 Task: Edit the buffer time to 30 minutes before the event.
Action: Mouse moved to (452, 266)
Screenshot: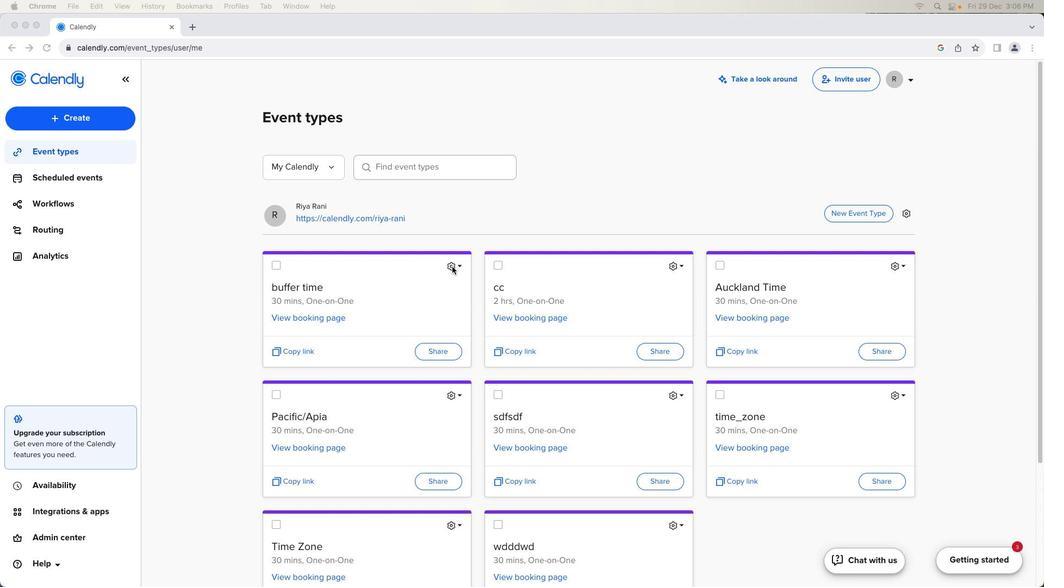 
Action: Mouse pressed left at (452, 266)
Screenshot: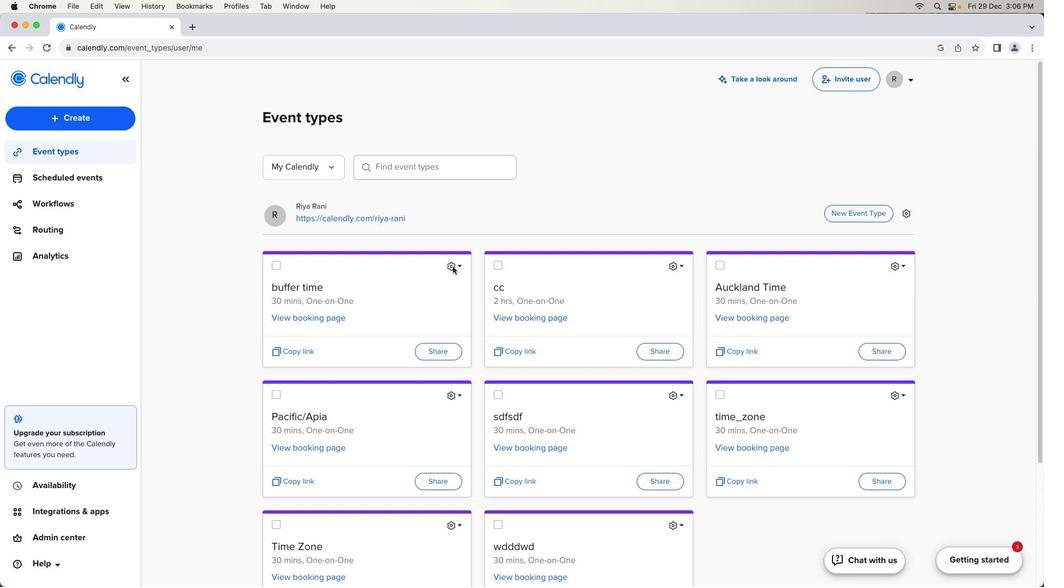 
Action: Mouse moved to (453, 266)
Screenshot: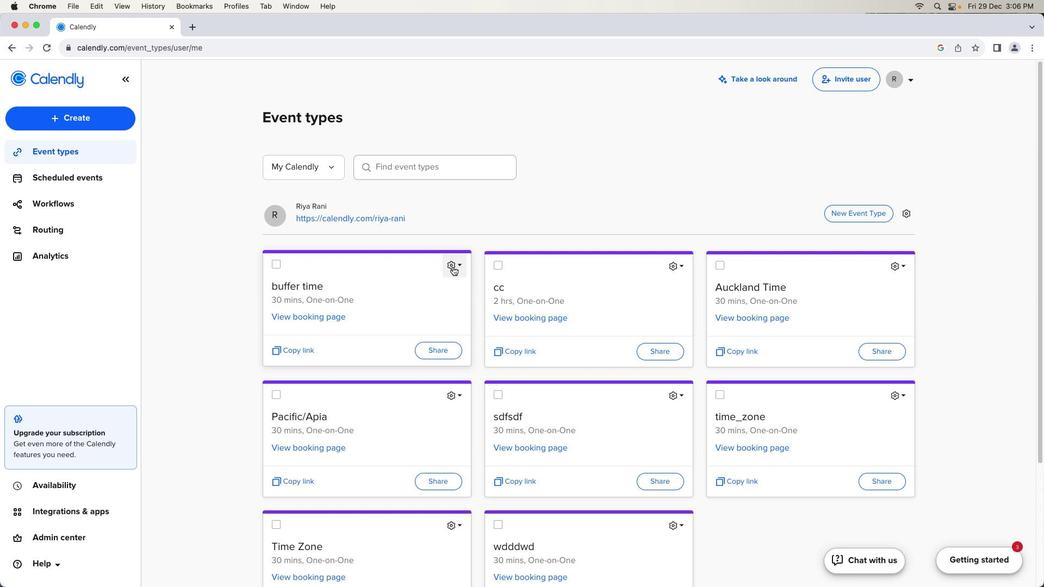 
Action: Mouse pressed left at (453, 266)
Screenshot: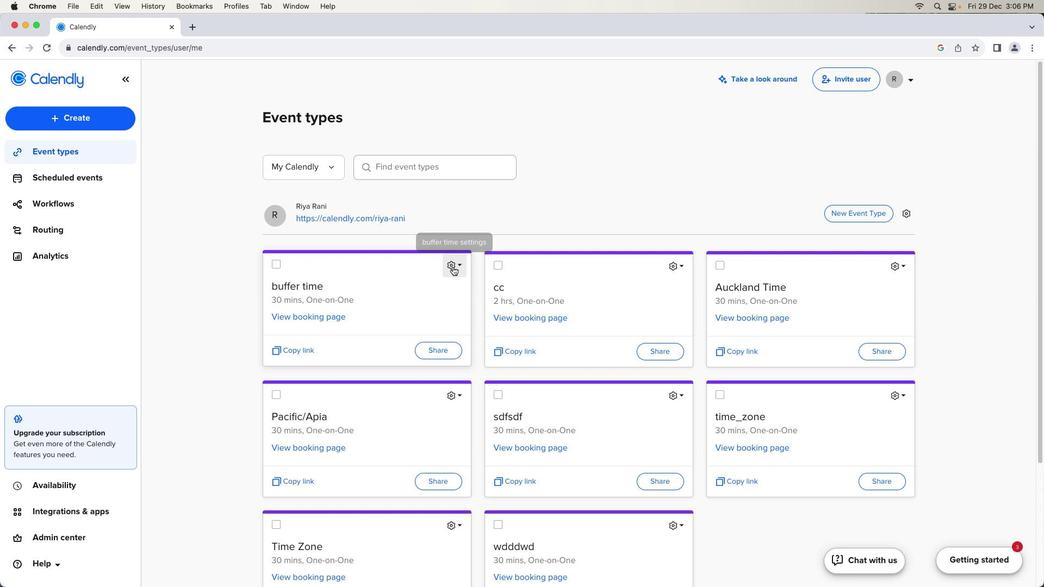 
Action: Mouse moved to (417, 299)
Screenshot: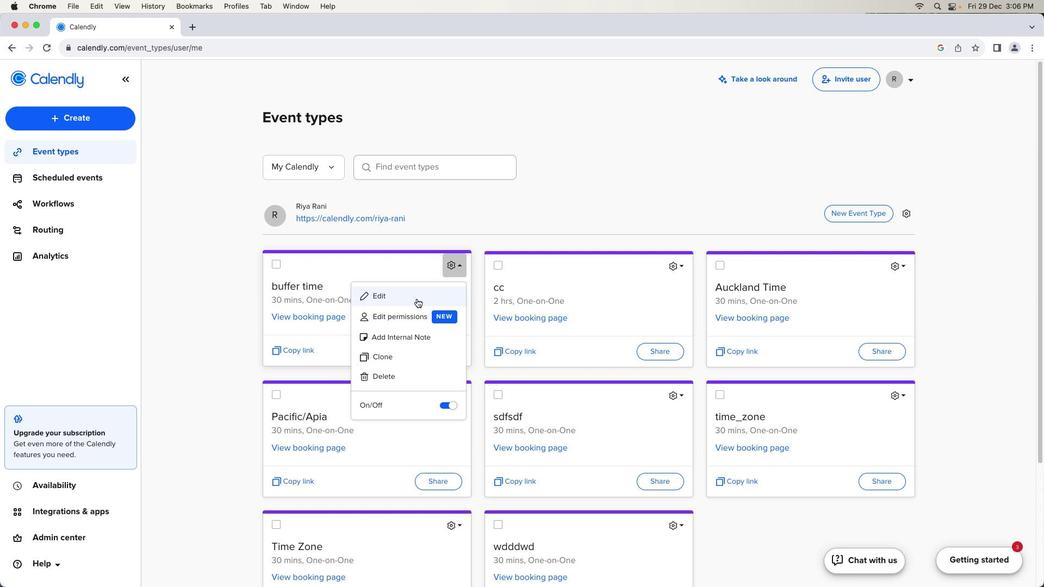 
Action: Mouse pressed left at (417, 299)
Screenshot: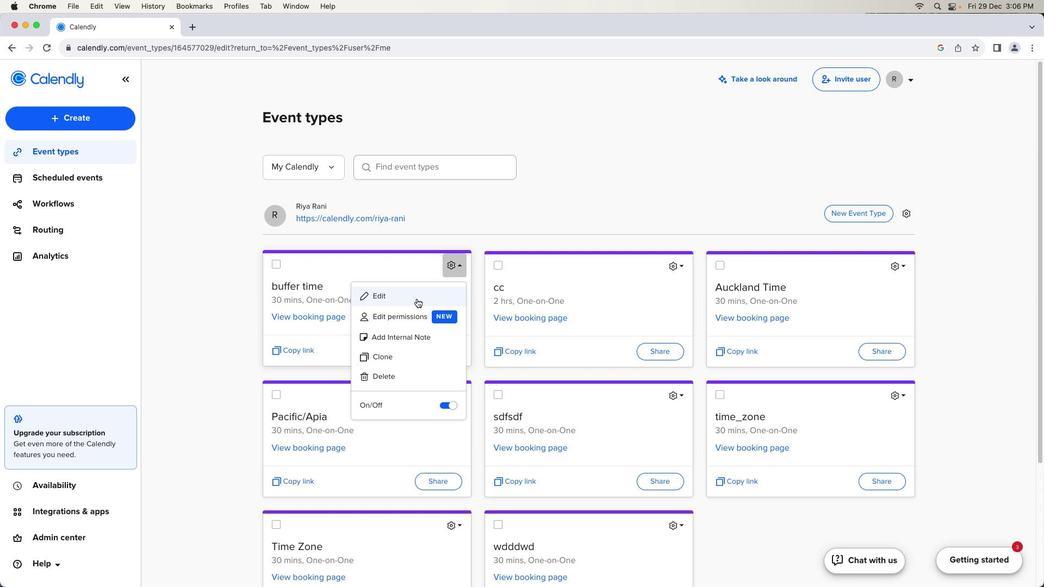 
Action: Mouse moved to (210, 352)
Screenshot: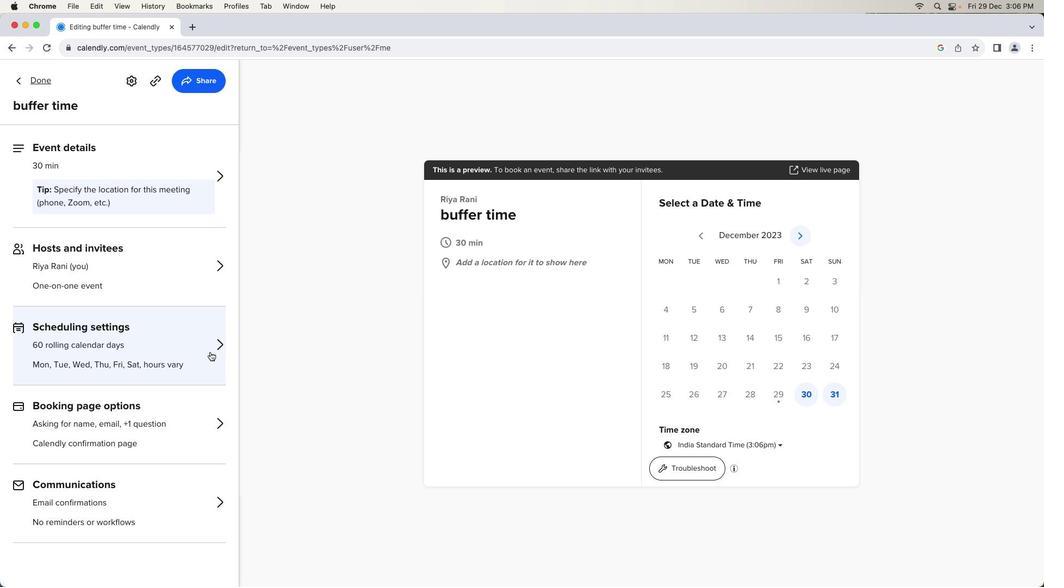 
Action: Mouse pressed left at (210, 352)
Screenshot: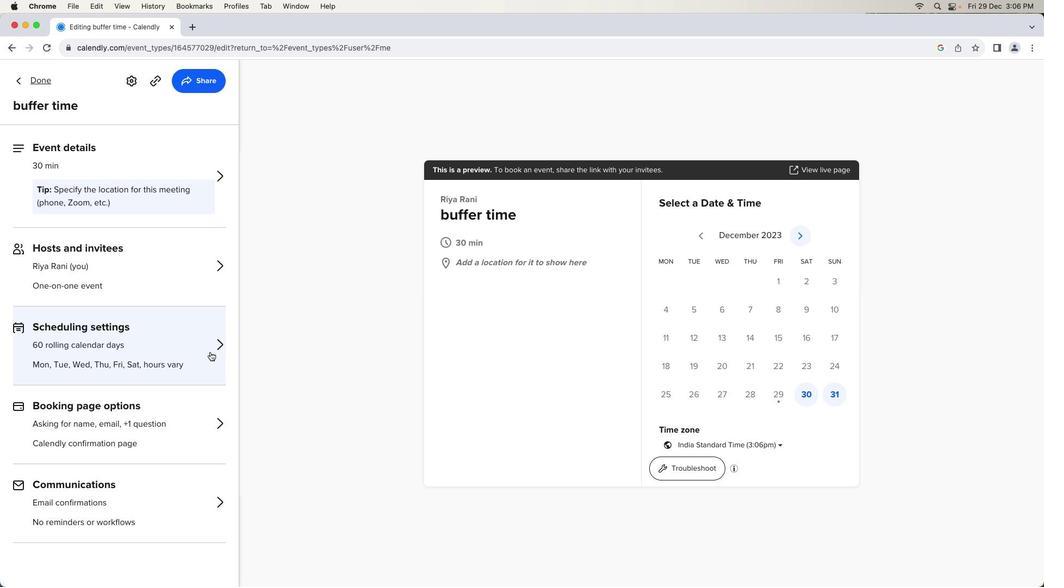 
Action: Mouse moved to (64, 432)
Screenshot: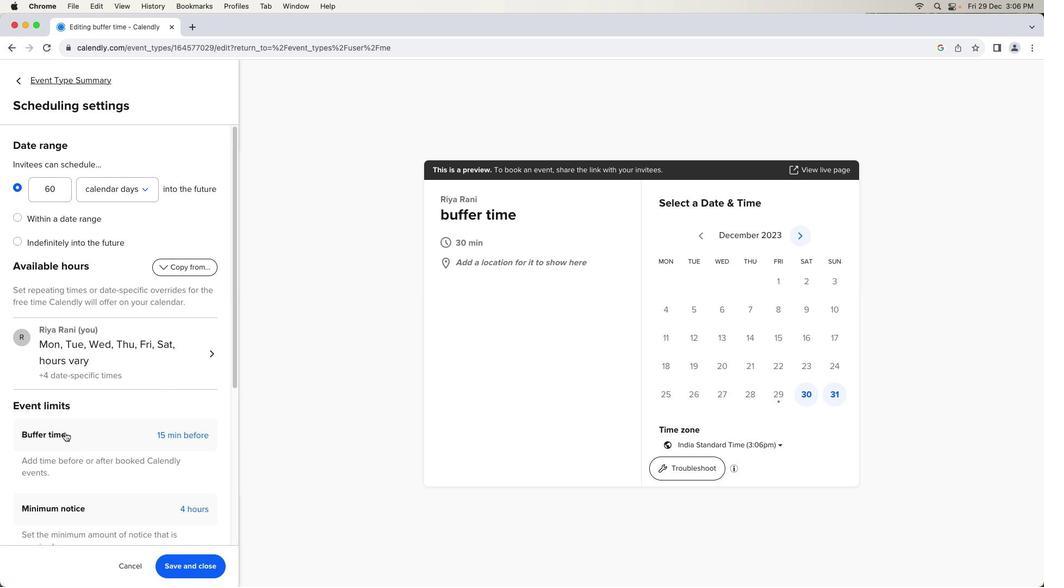 
Action: Mouse pressed left at (64, 432)
Screenshot: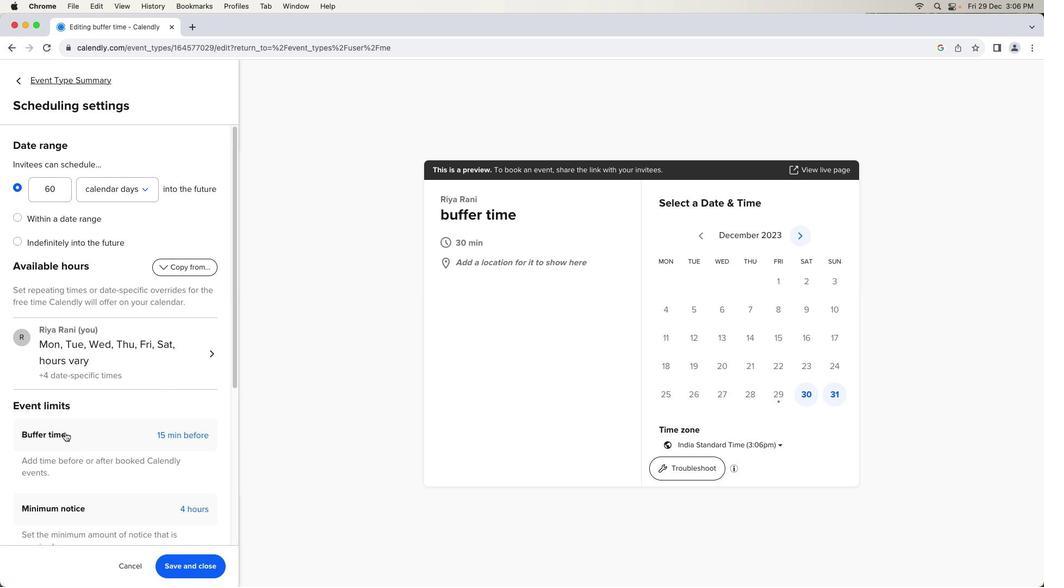 
Action: Mouse moved to (99, 465)
Screenshot: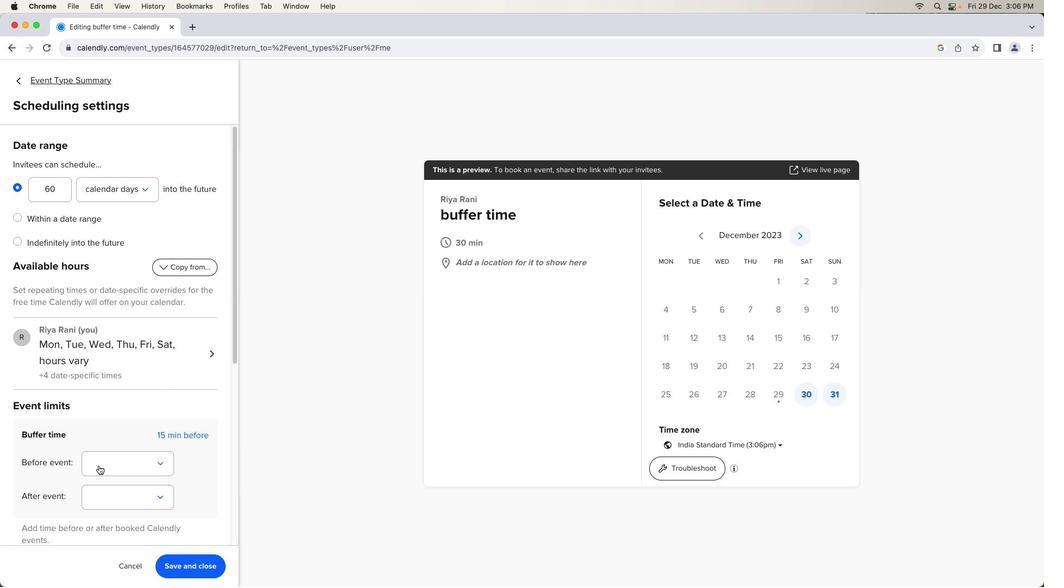 
Action: Mouse pressed left at (99, 465)
Screenshot: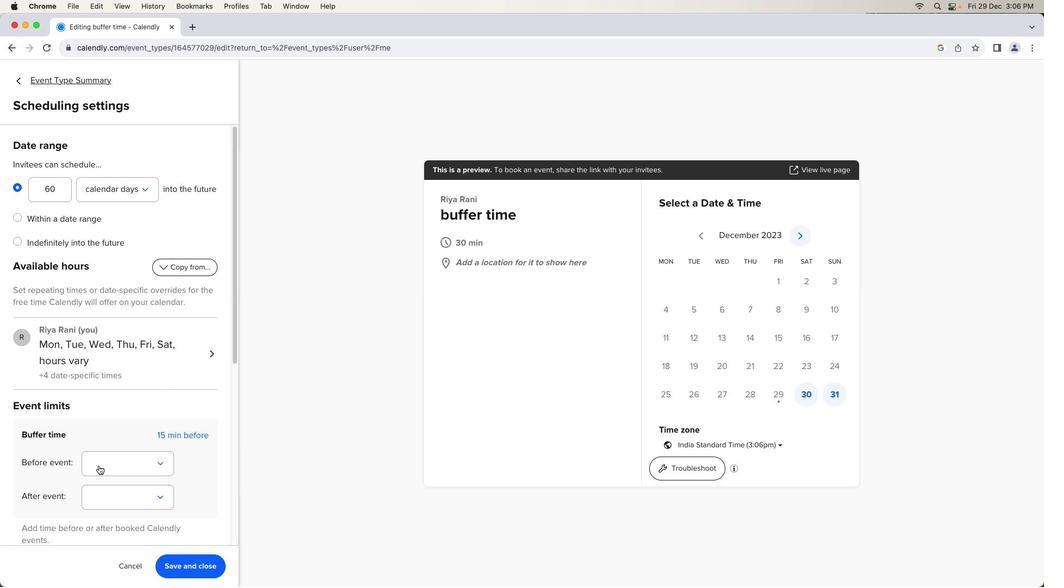 
Action: Mouse moved to (113, 482)
Screenshot: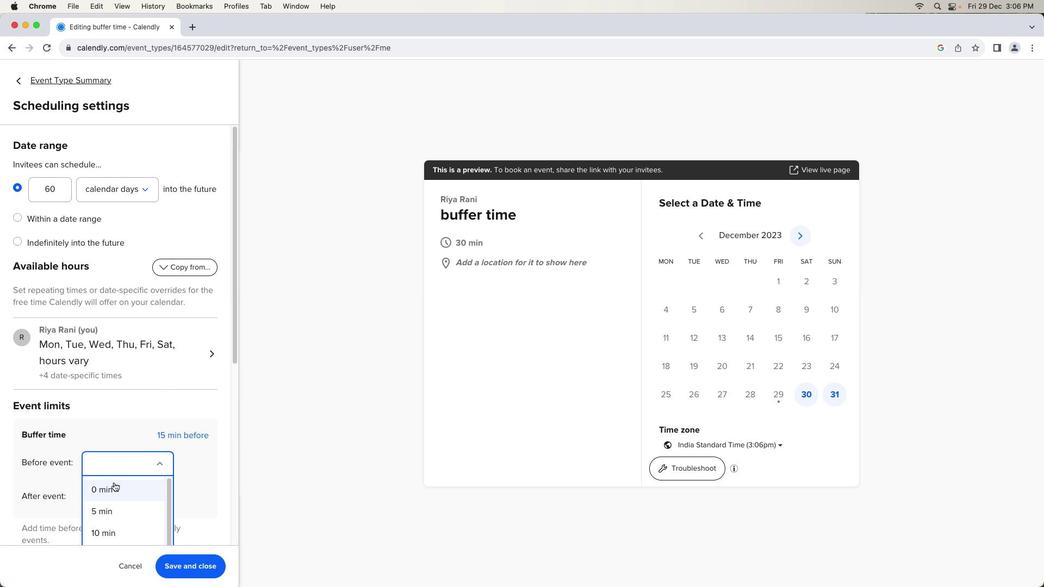 
Action: Mouse scrolled (113, 482) with delta (0, 0)
Screenshot: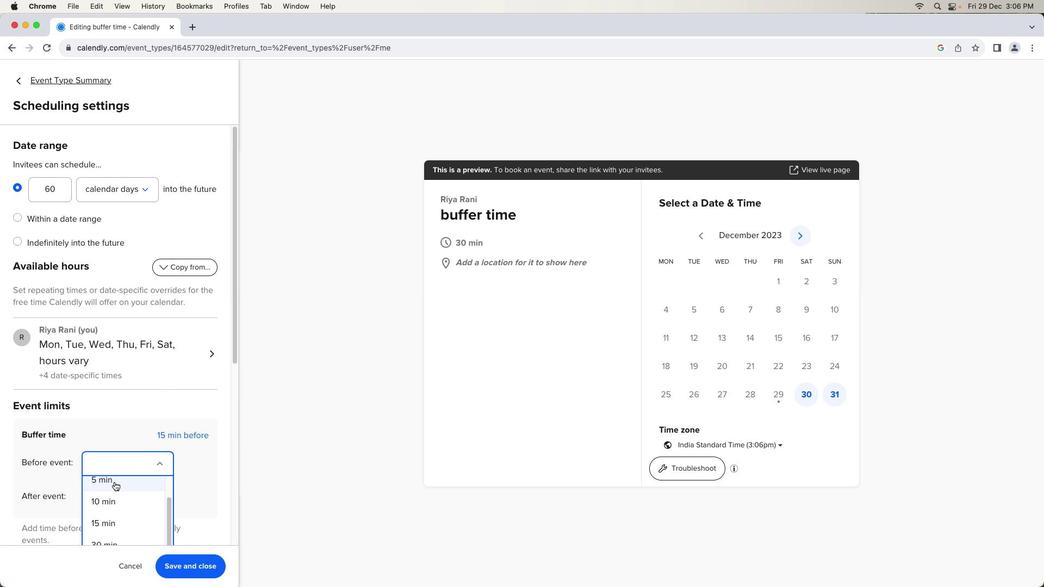 
Action: Mouse moved to (114, 482)
Screenshot: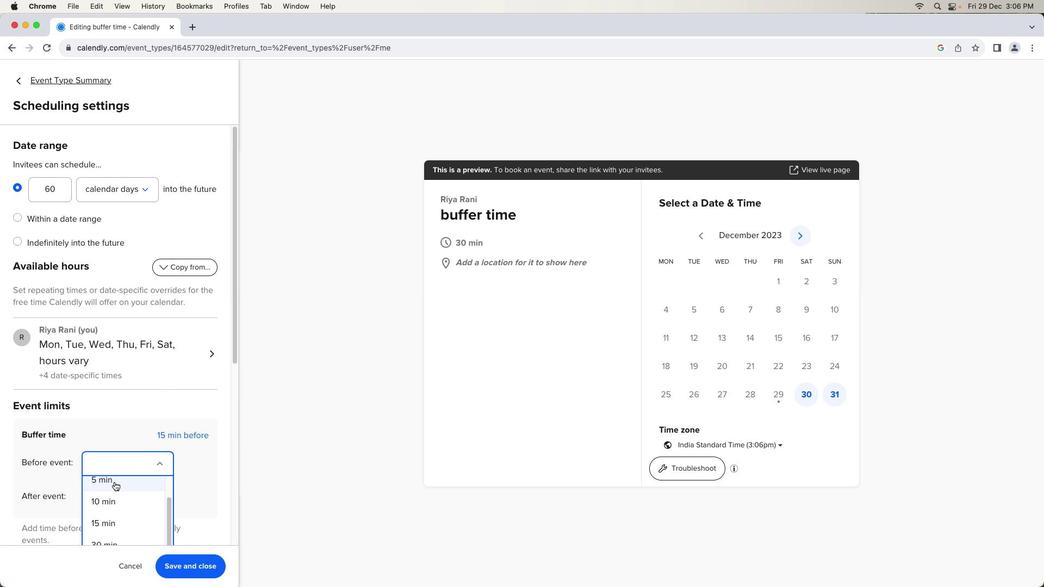 
Action: Mouse scrolled (114, 482) with delta (0, 0)
Screenshot: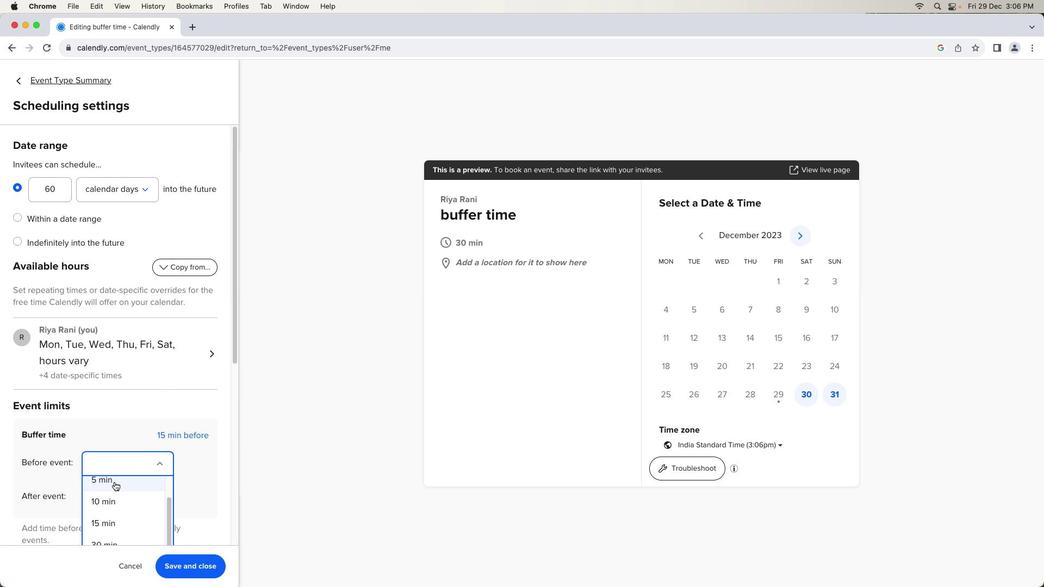 
Action: Mouse moved to (114, 482)
Screenshot: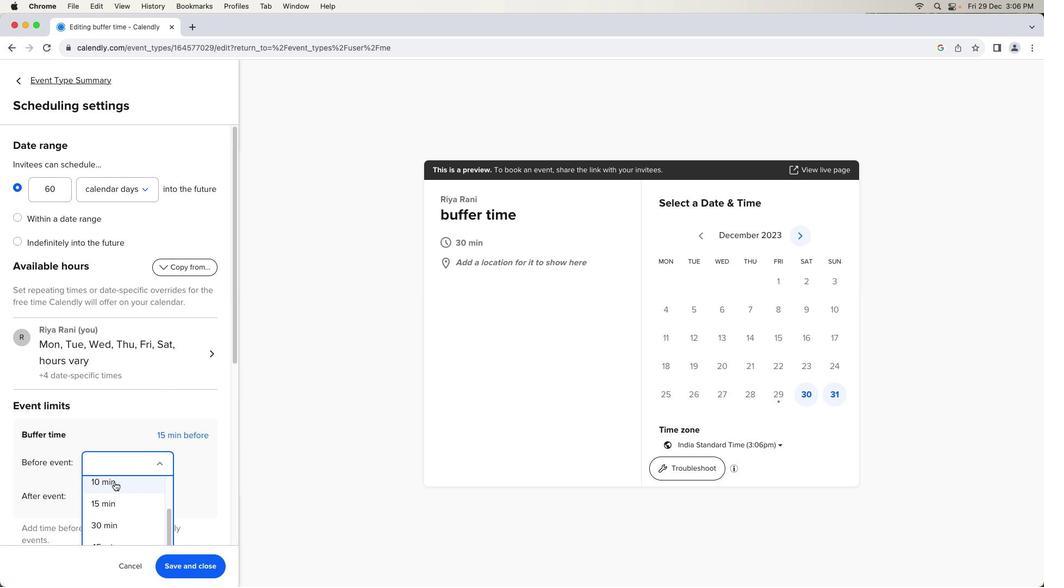 
Action: Mouse scrolled (114, 482) with delta (0, -1)
Screenshot: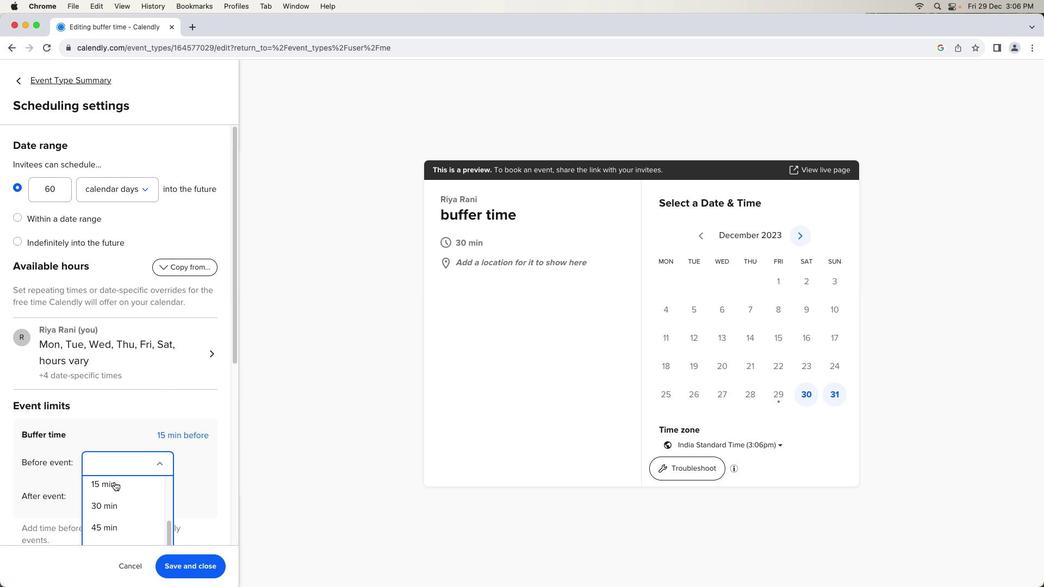 
Action: Mouse moved to (114, 482)
Screenshot: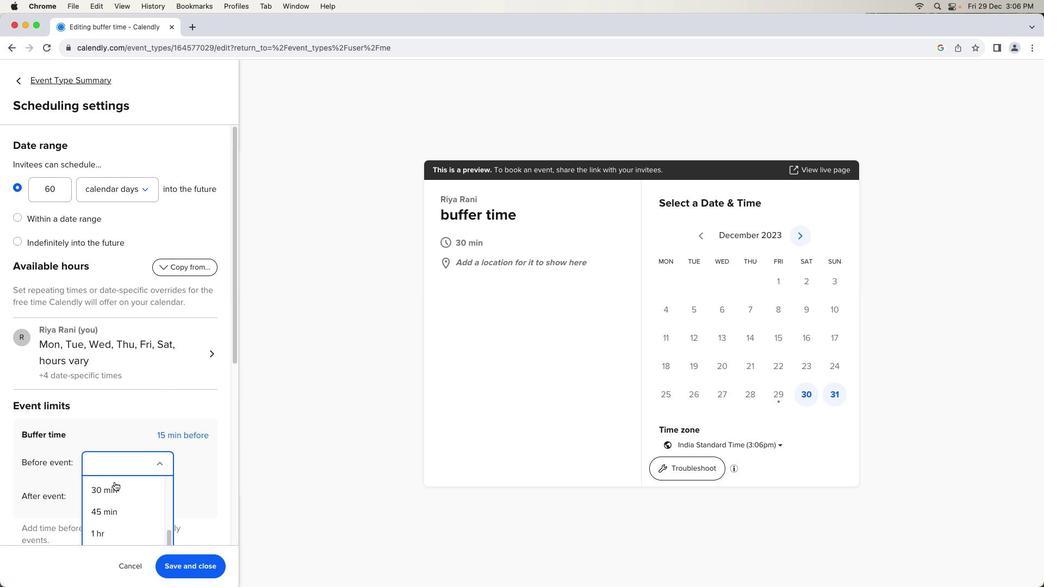 
Action: Mouse scrolled (114, 482) with delta (0, -1)
Screenshot: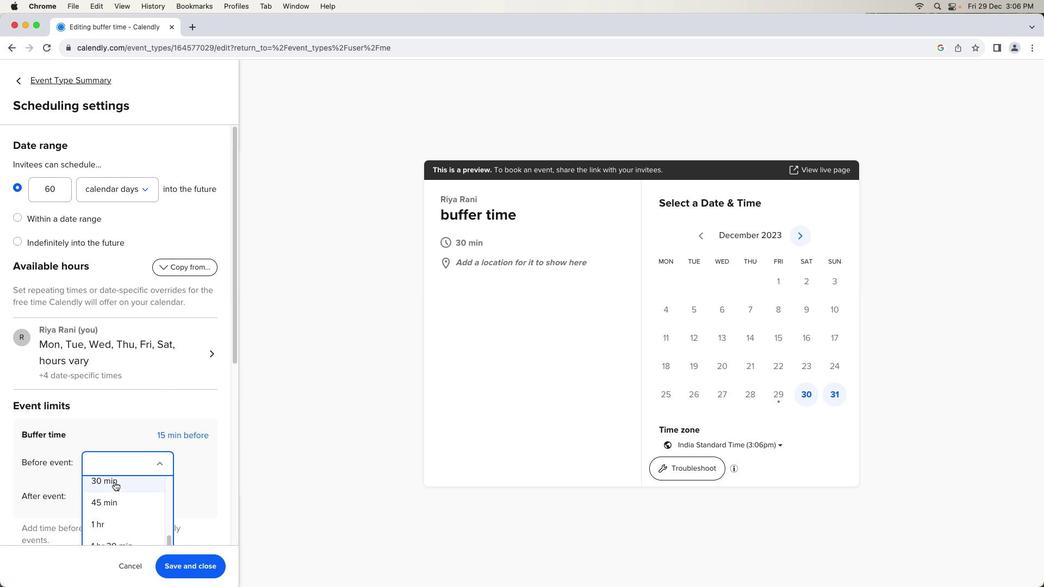 
Action: Mouse moved to (117, 482)
Screenshot: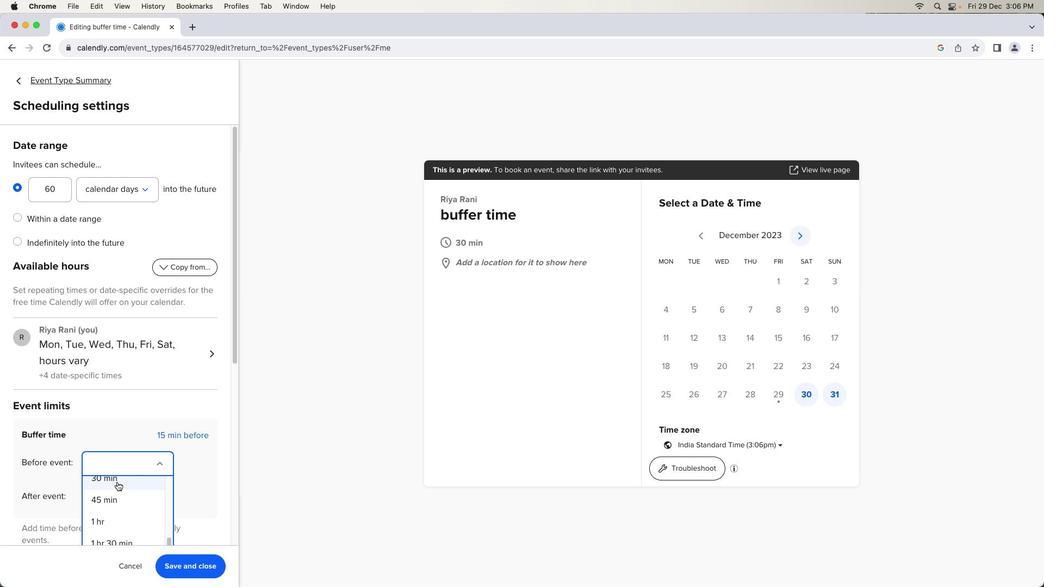
Action: Mouse pressed left at (117, 482)
Screenshot: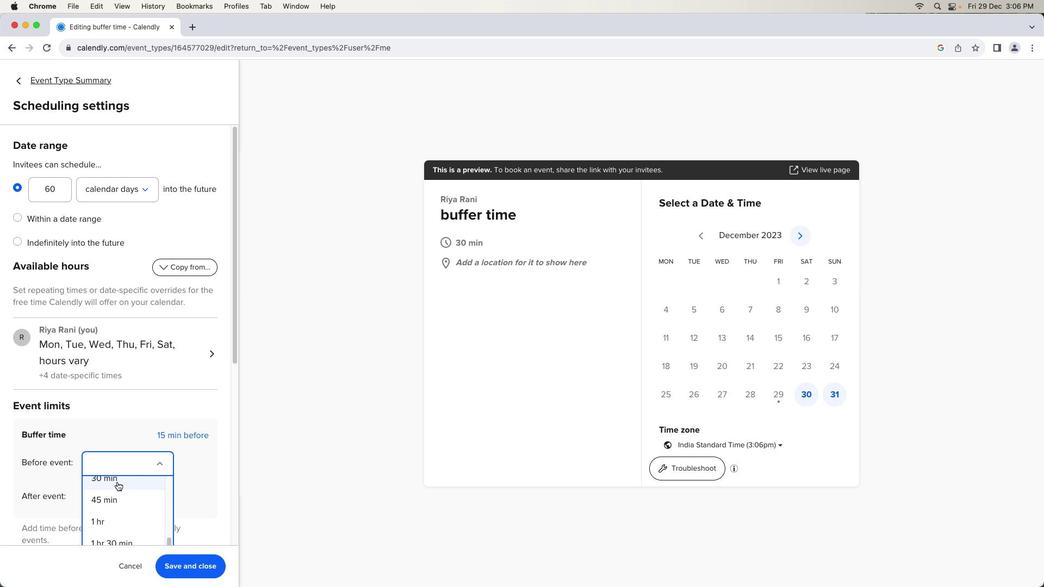 
Action: Mouse moved to (175, 487)
Screenshot: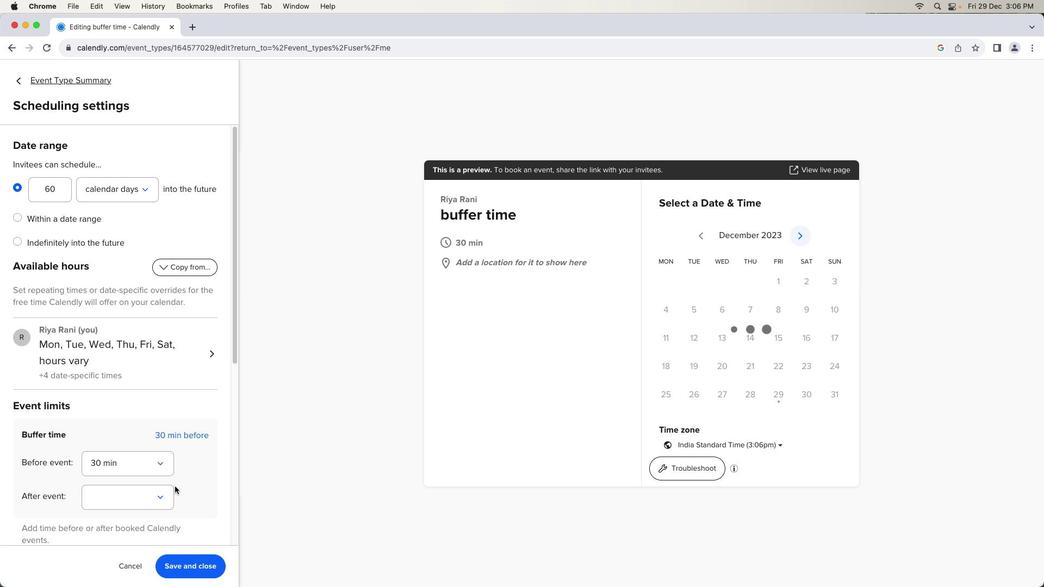 
Action: Mouse scrolled (175, 487) with delta (0, 0)
Screenshot: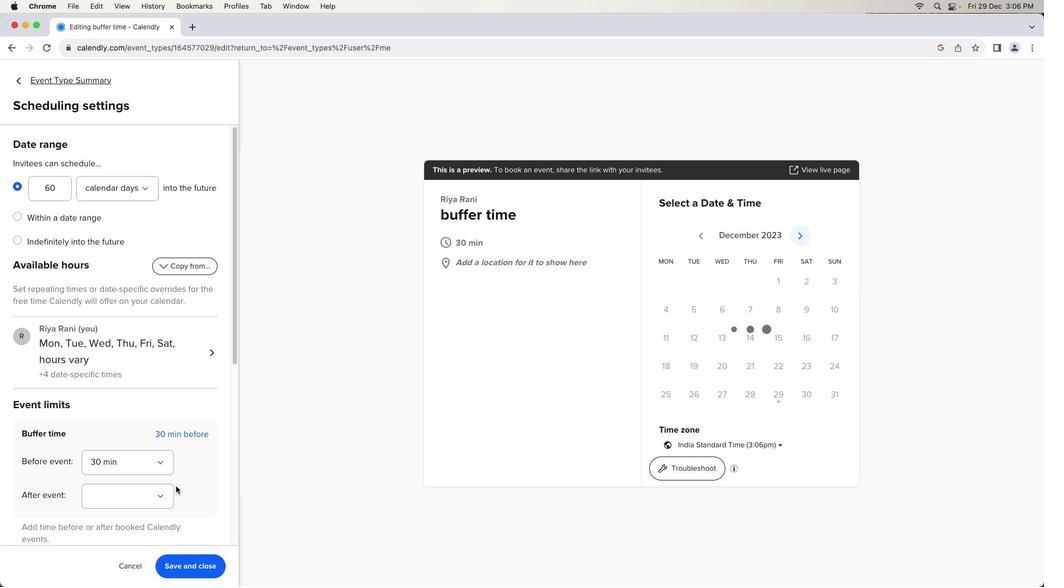 
Action: Mouse moved to (175, 487)
Screenshot: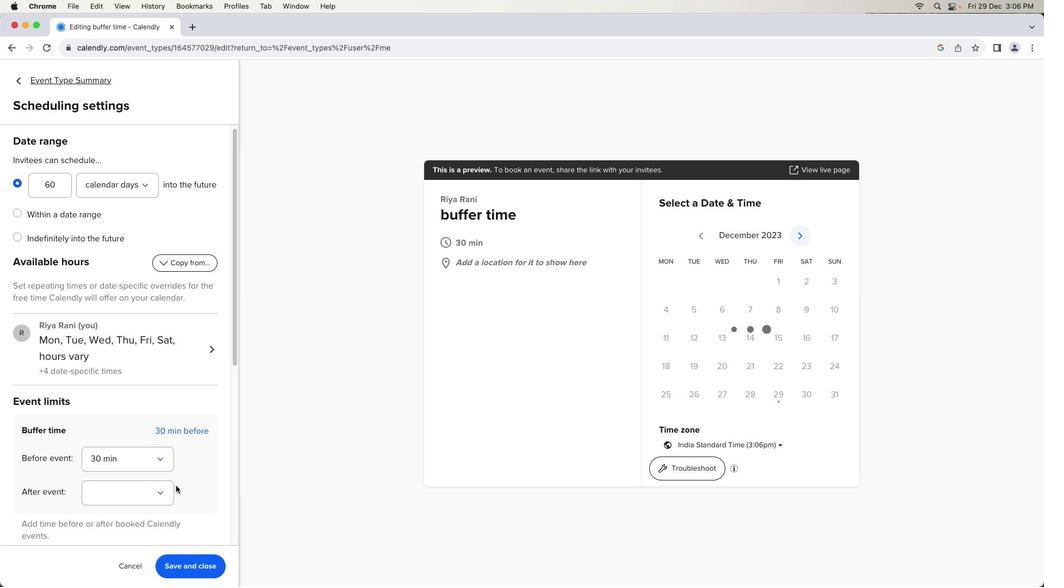 
Action: Mouse scrolled (175, 487) with delta (0, 0)
Screenshot: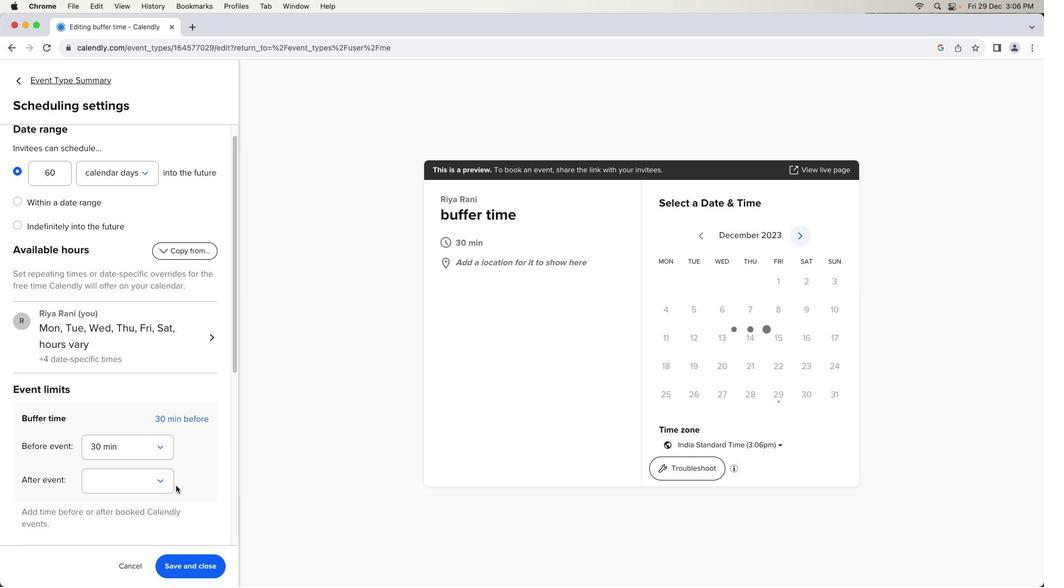 
Action: Mouse moved to (175, 486)
Screenshot: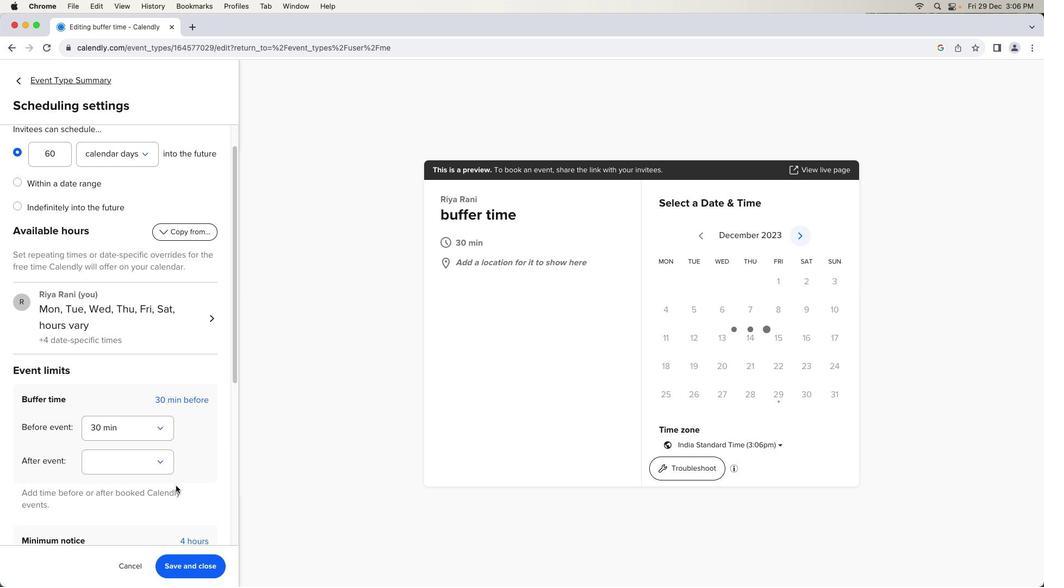 
Action: Mouse scrolled (175, 486) with delta (0, 0)
Screenshot: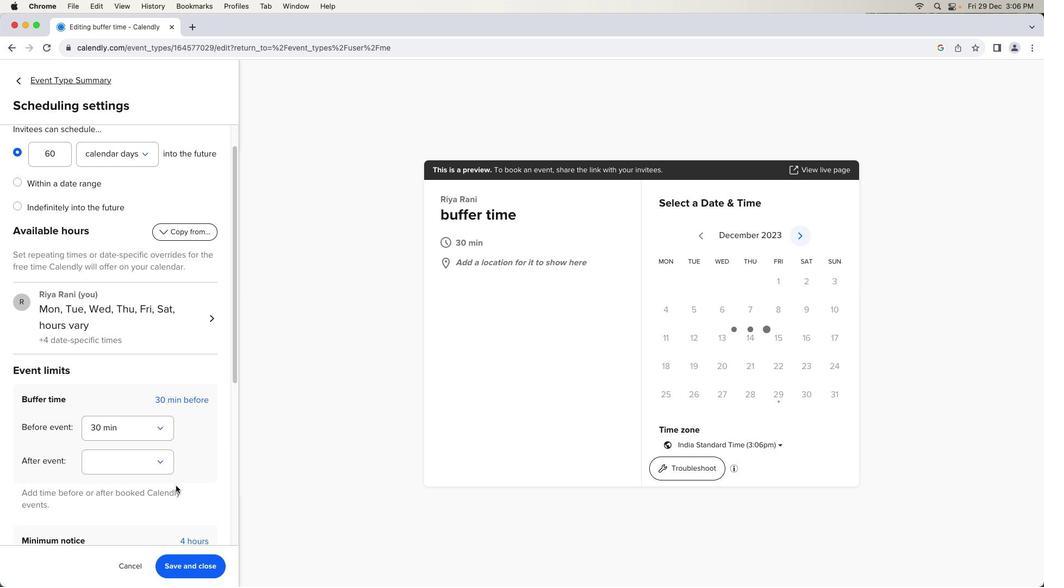 
Action: Mouse moved to (175, 486)
Screenshot: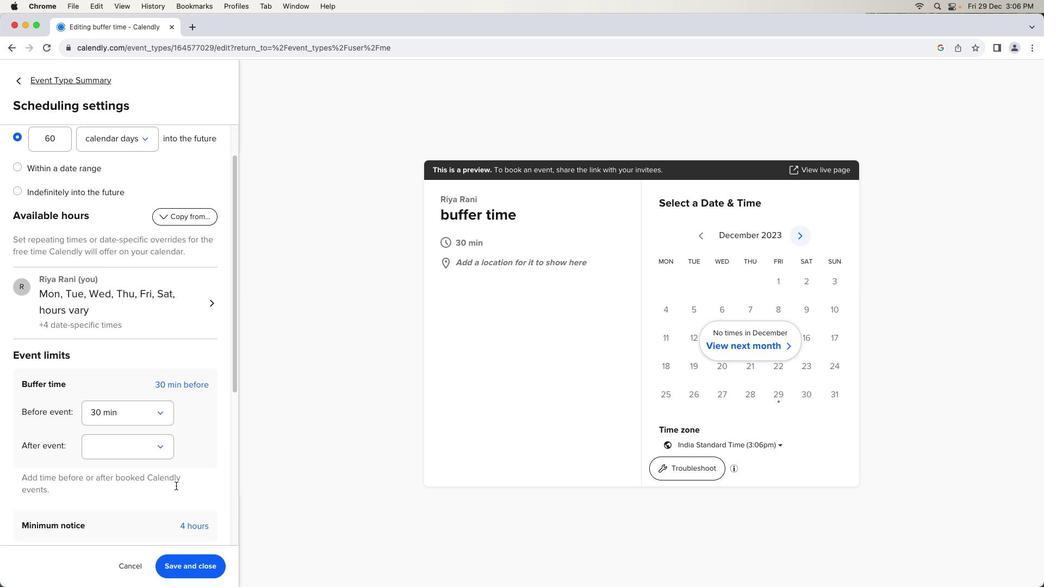 
Action: Mouse scrolled (175, 486) with delta (0, -1)
Screenshot: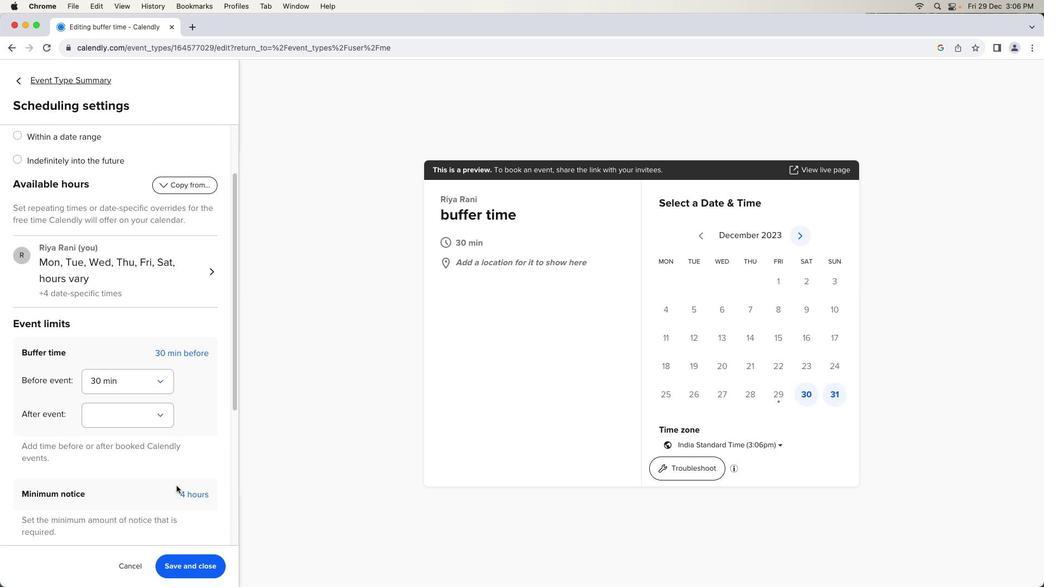 
Action: Mouse moved to (176, 485)
Screenshot: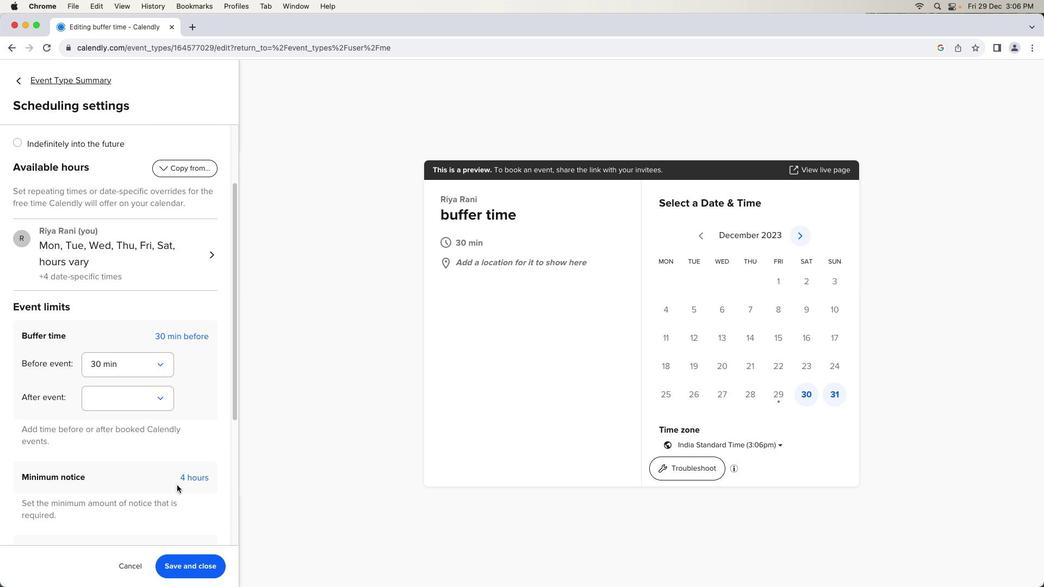 
Action: Mouse scrolled (176, 485) with delta (0, 0)
Screenshot: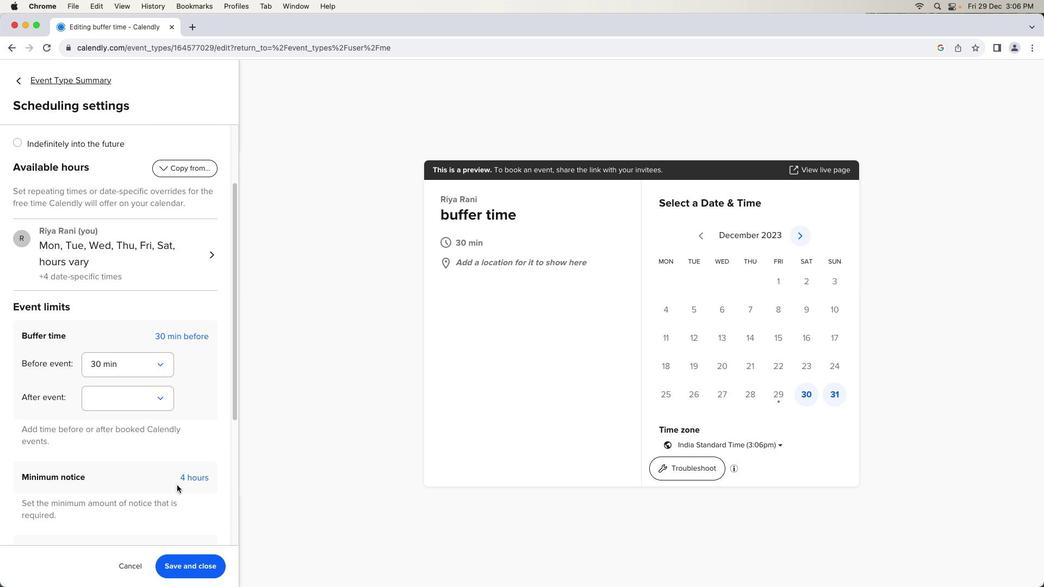 
Action: Mouse moved to (176, 485)
Screenshot: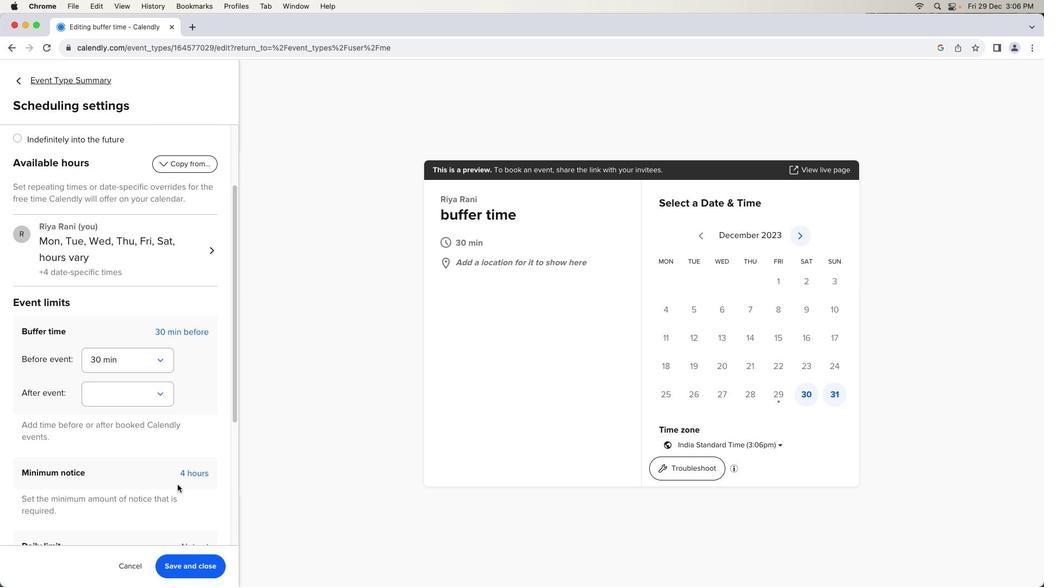 
Action: Mouse scrolled (176, 485) with delta (0, 0)
Screenshot: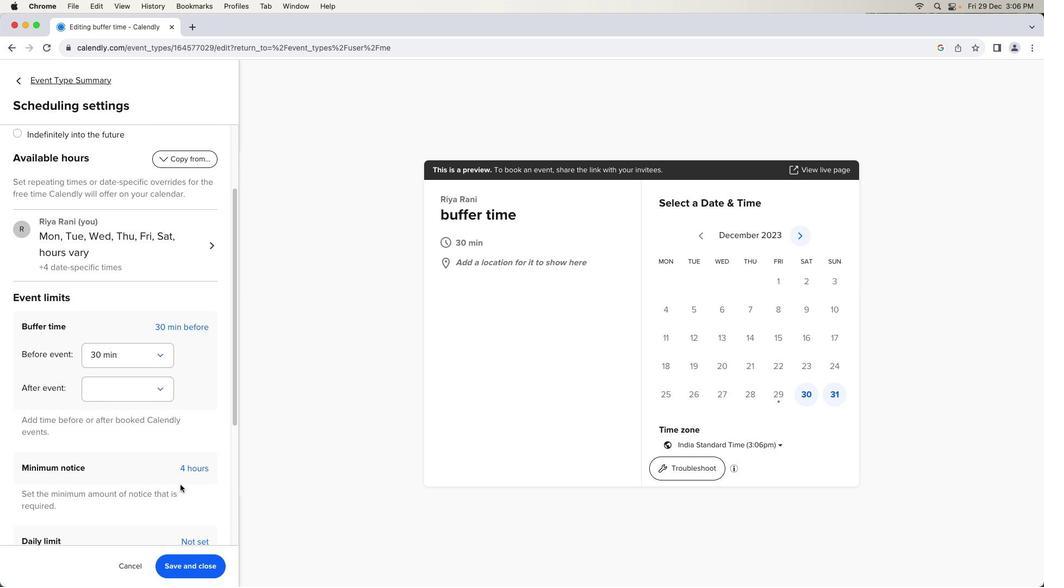 
Action: Mouse moved to (194, 568)
Screenshot: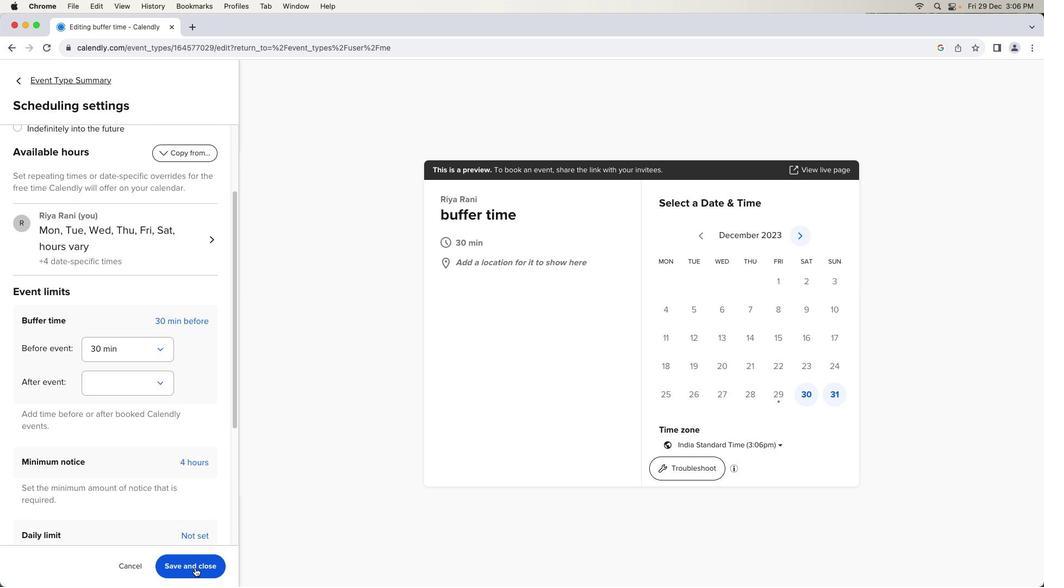 
Action: Mouse pressed left at (194, 568)
Screenshot: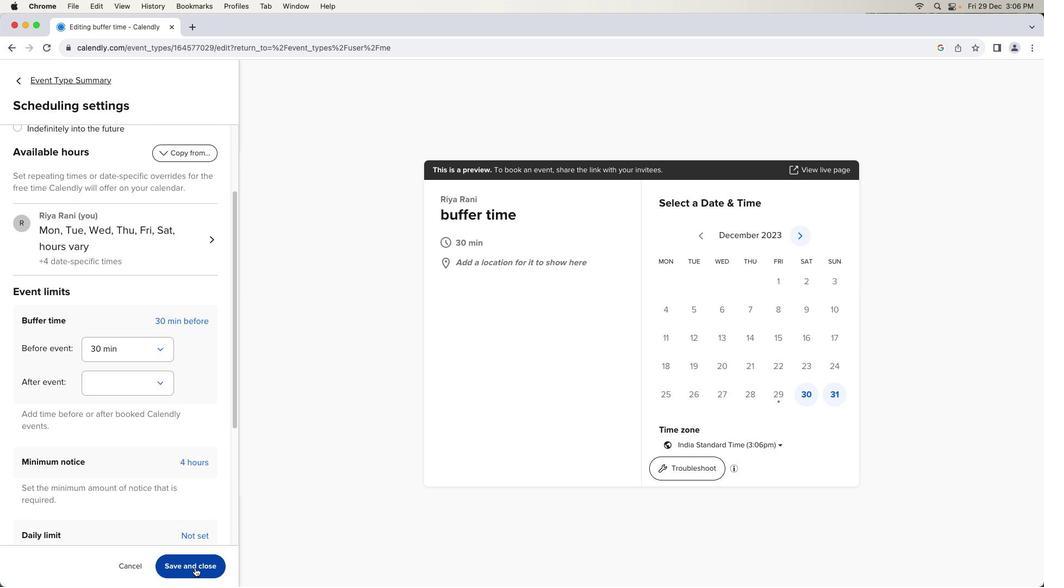 
Action: Mouse moved to (239, 554)
Screenshot: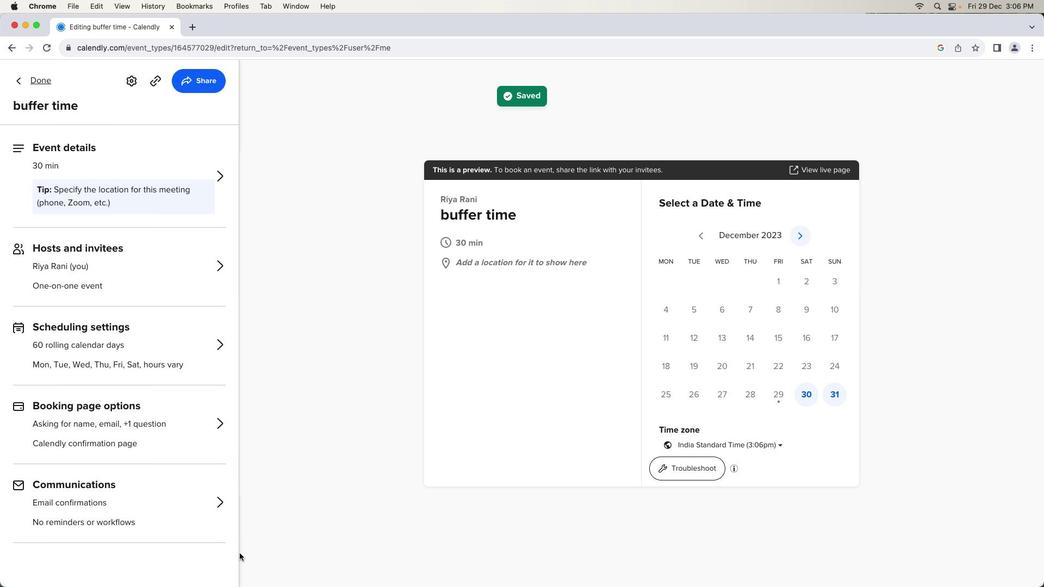 
